 Task: Set the name for the new repository secret for the repository "JS" to "secret1".
Action: Mouse moved to (1075, 122)
Screenshot: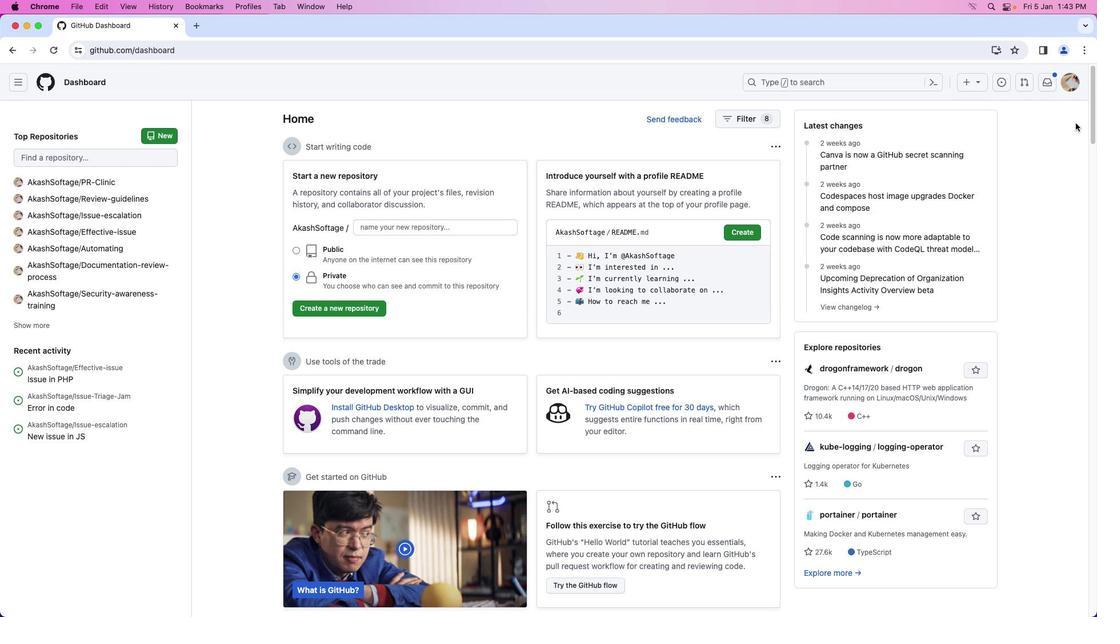 
Action: Mouse pressed left at (1075, 122)
Screenshot: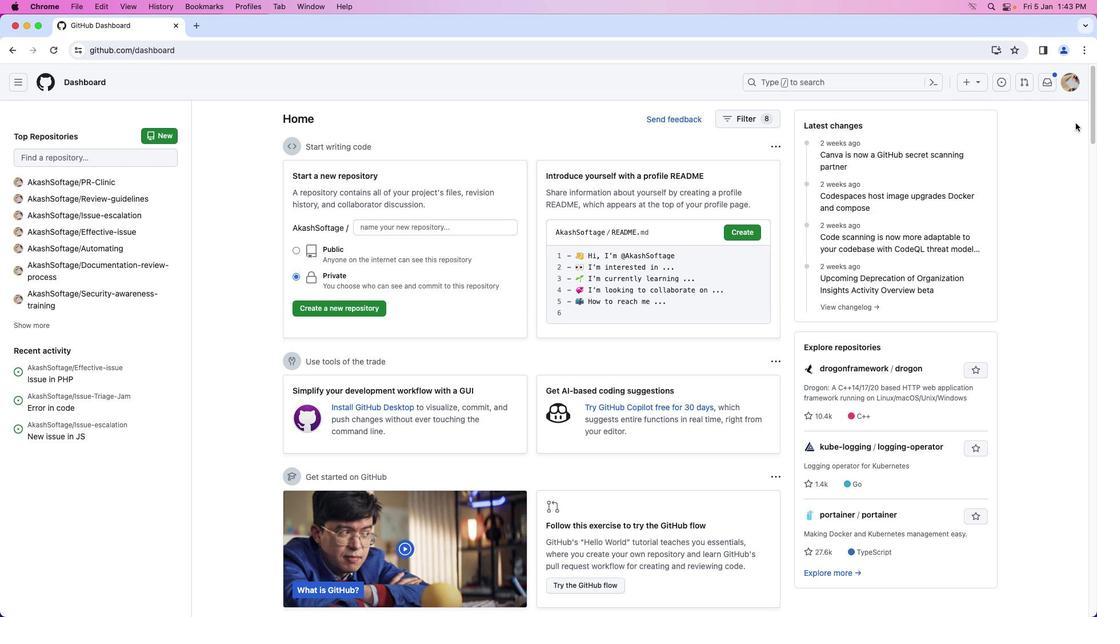 
Action: Mouse moved to (1073, 86)
Screenshot: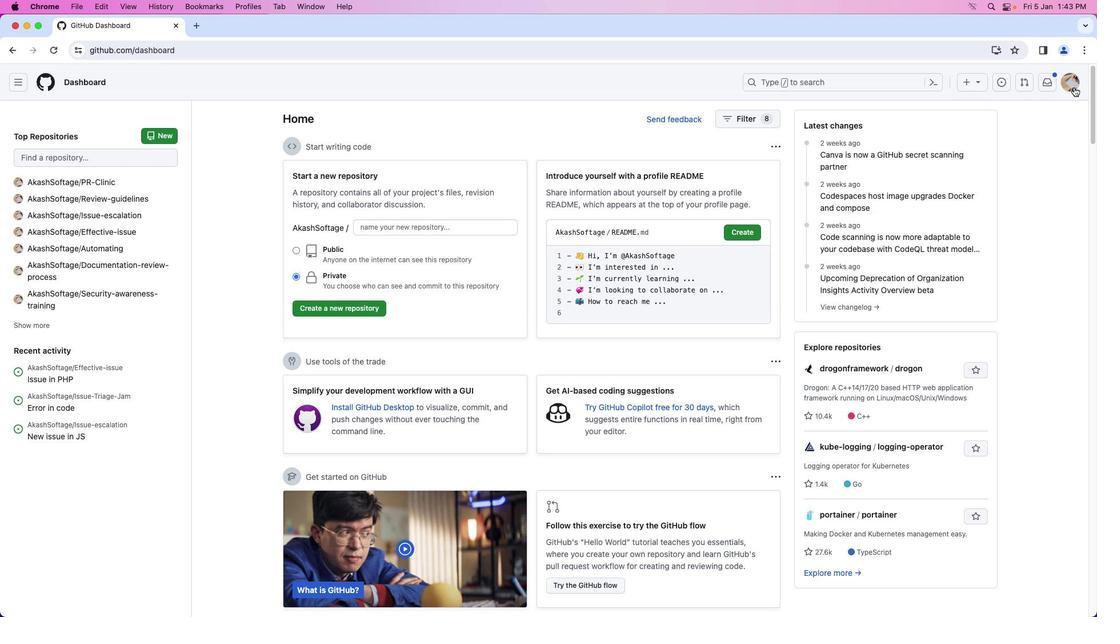 
Action: Mouse pressed left at (1073, 86)
Screenshot: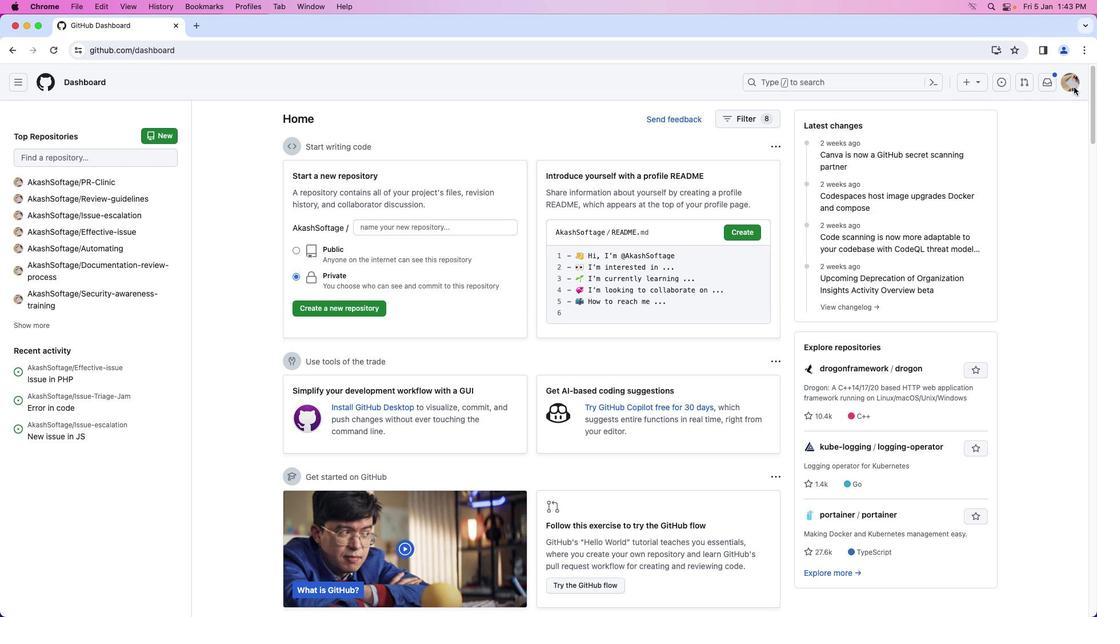 
Action: Mouse moved to (1019, 185)
Screenshot: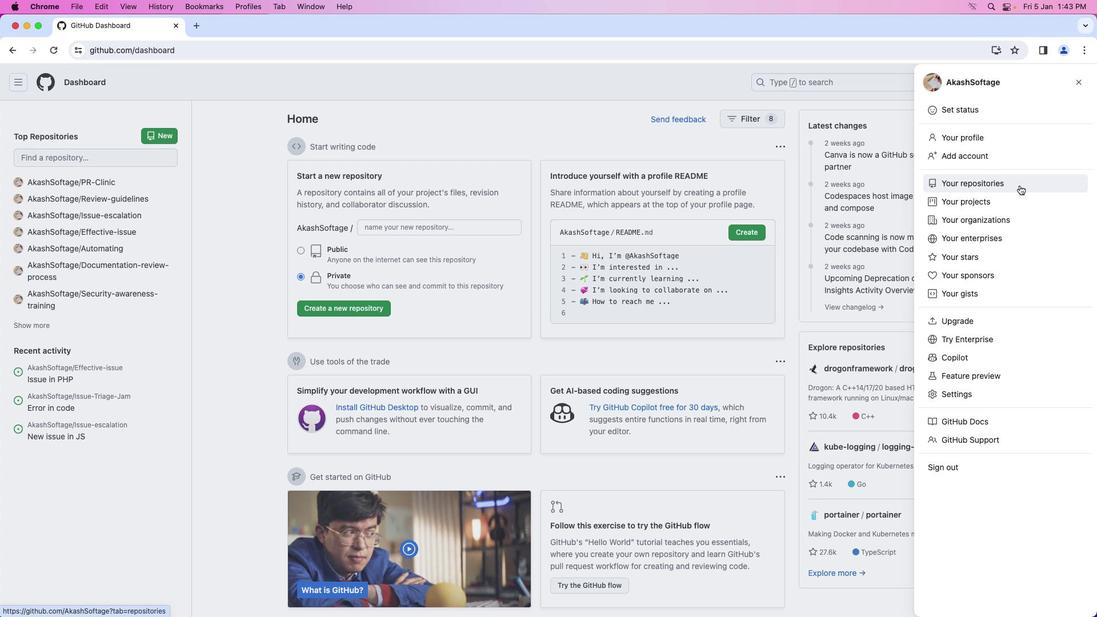 
Action: Mouse pressed left at (1019, 185)
Screenshot: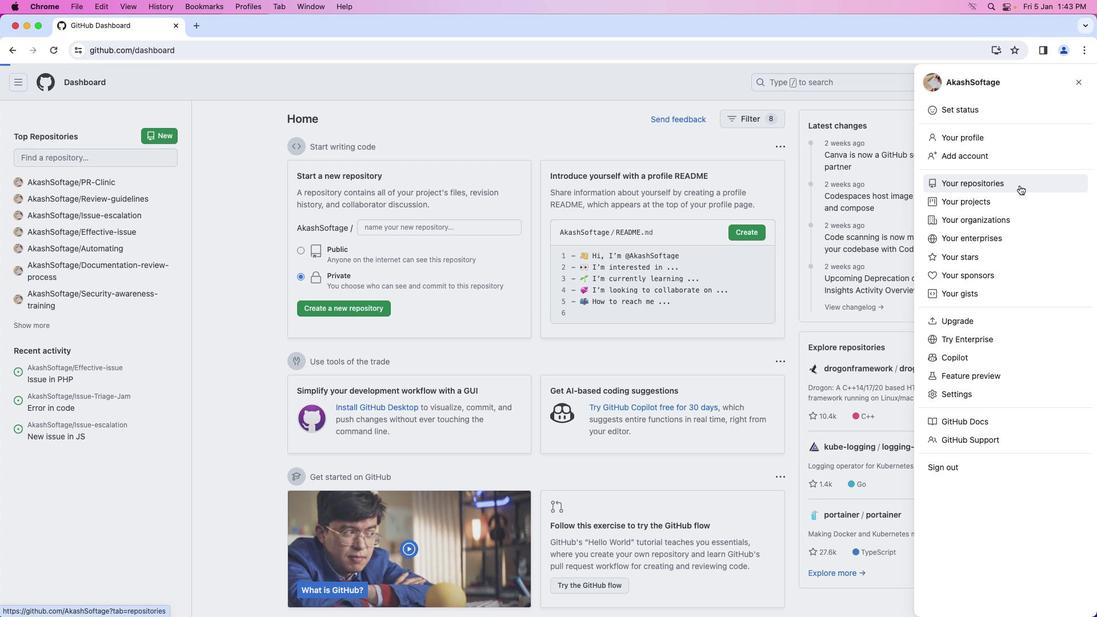 
Action: Mouse moved to (388, 190)
Screenshot: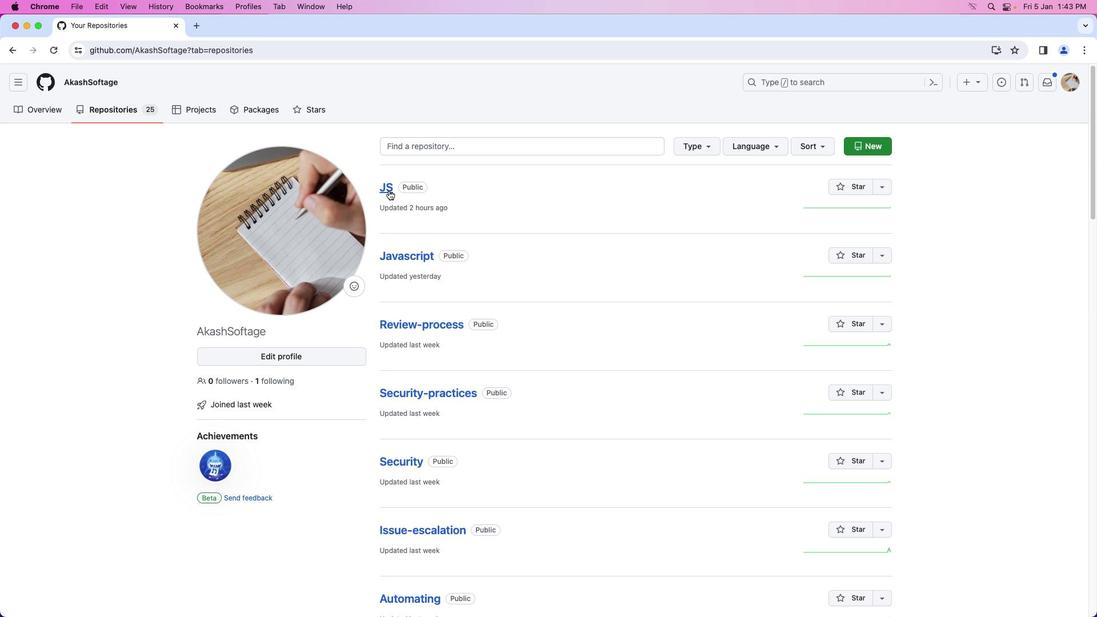 
Action: Mouse pressed left at (388, 190)
Screenshot: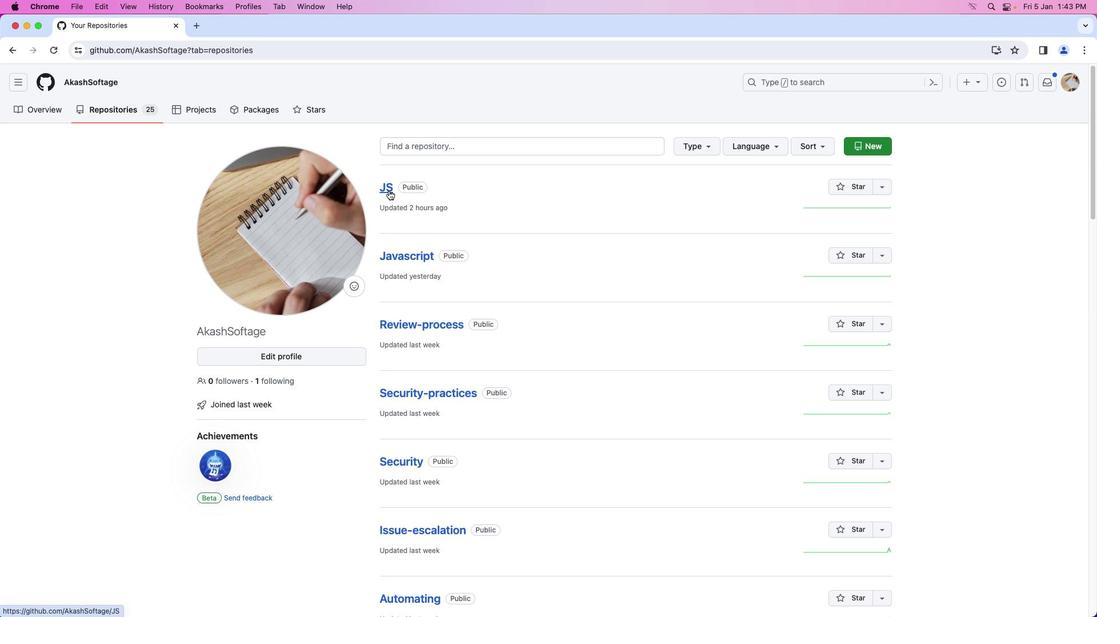 
Action: Mouse moved to (478, 111)
Screenshot: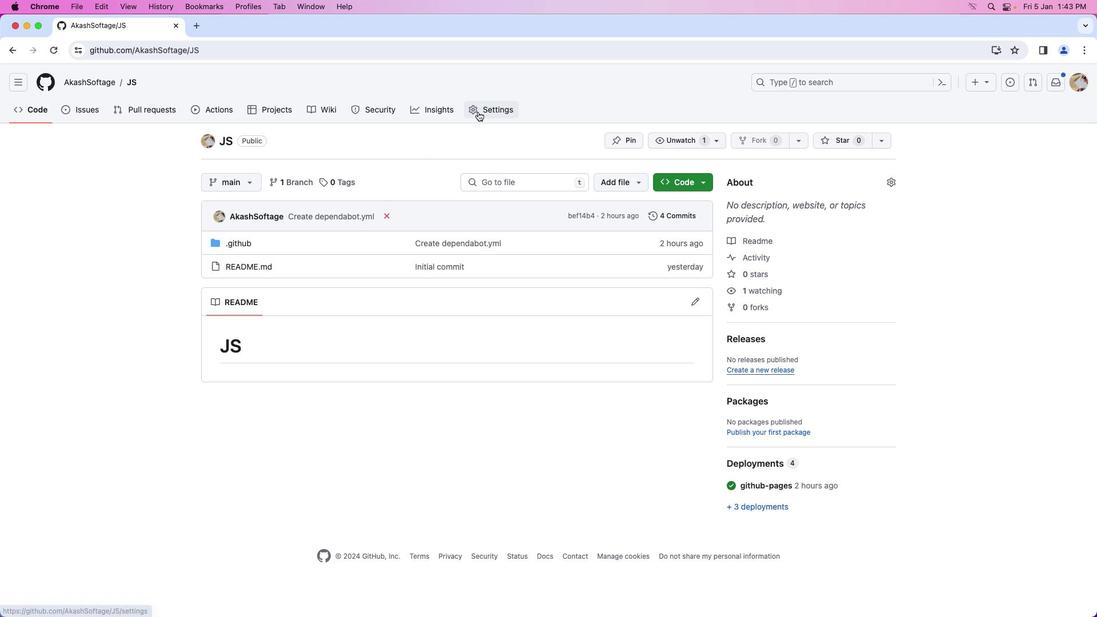
Action: Mouse pressed left at (478, 111)
Screenshot: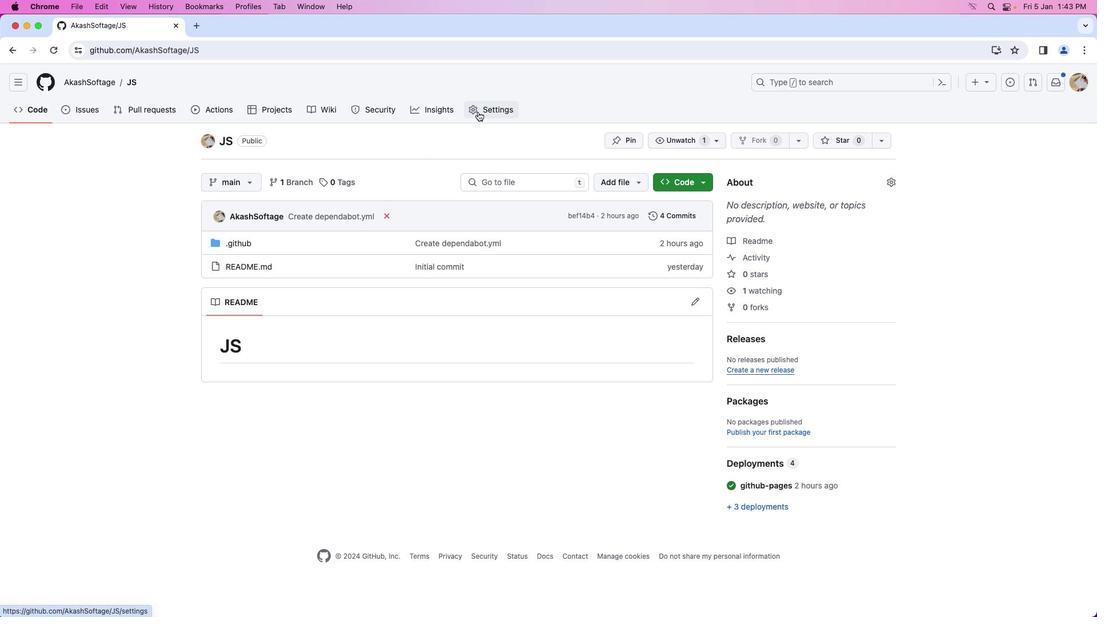 
Action: Mouse moved to (320, 461)
Screenshot: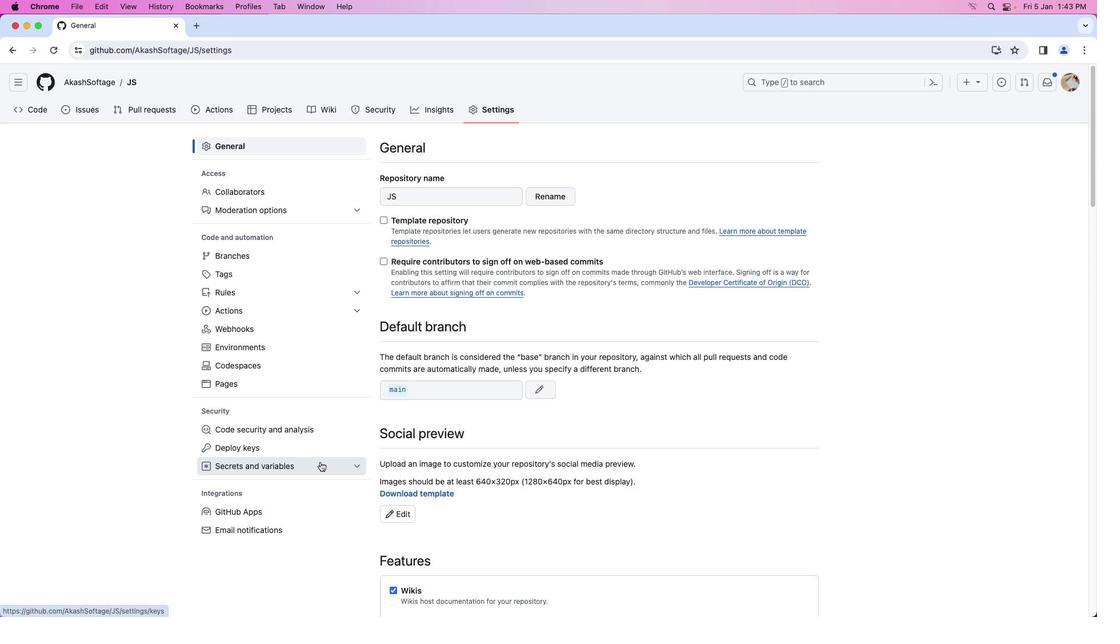 
Action: Mouse pressed left at (320, 461)
Screenshot: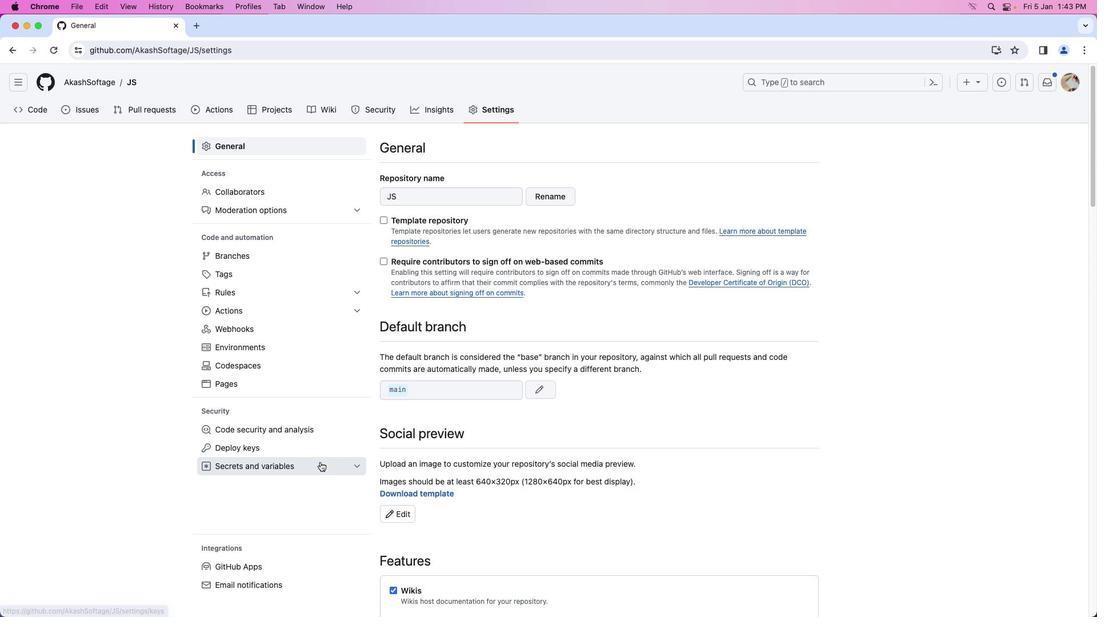 
Action: Mouse moved to (309, 482)
Screenshot: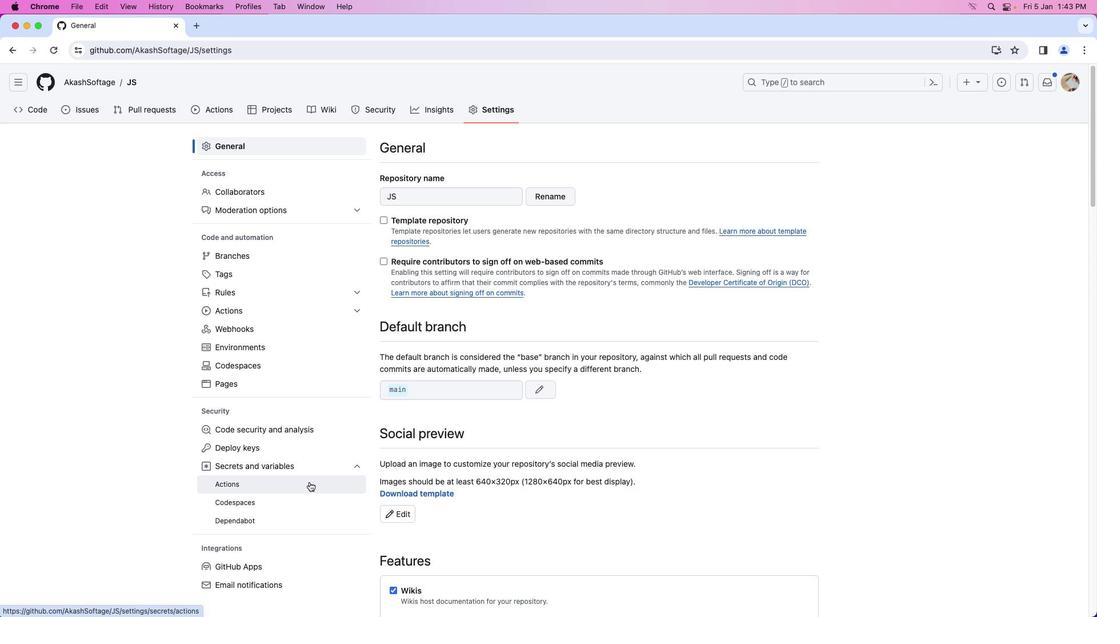 
Action: Mouse pressed left at (309, 482)
Screenshot: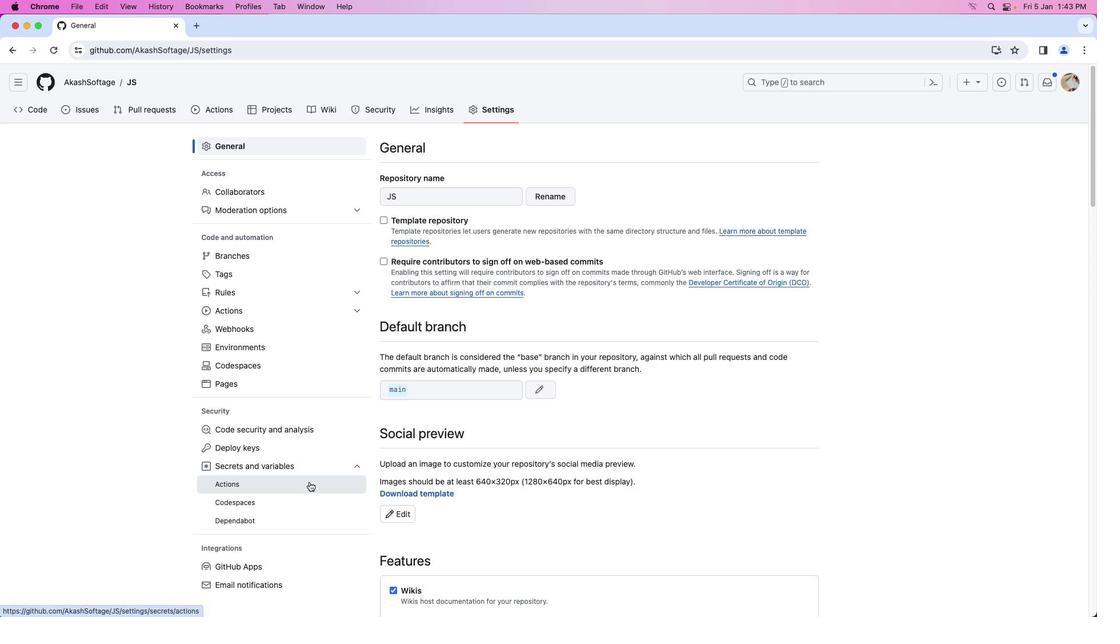
Action: Mouse moved to (572, 482)
Screenshot: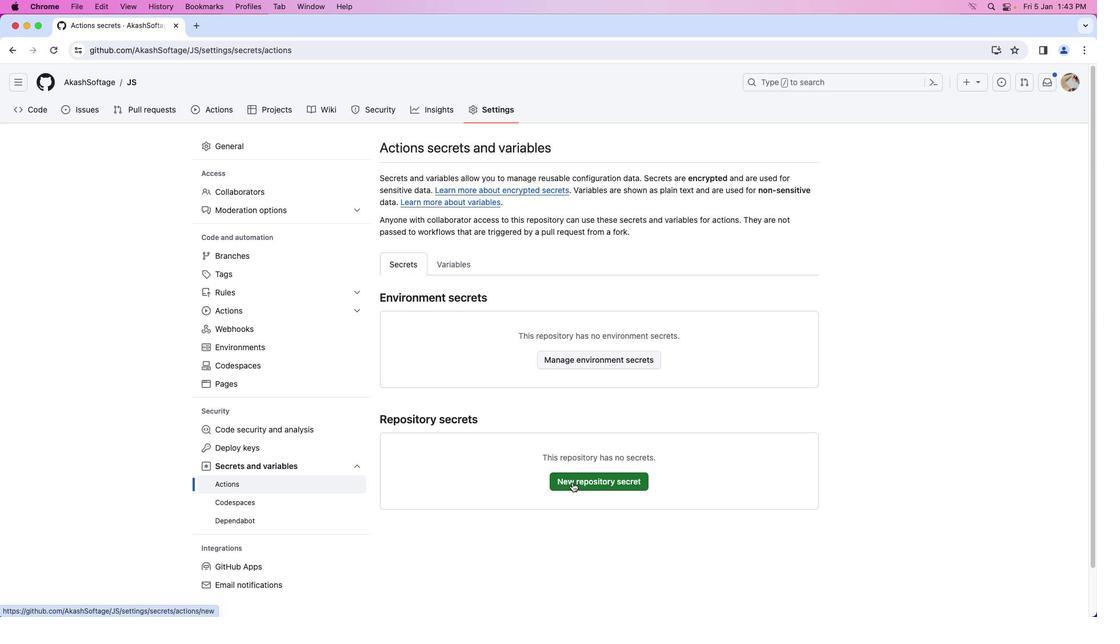 
Action: Mouse pressed left at (572, 482)
Screenshot: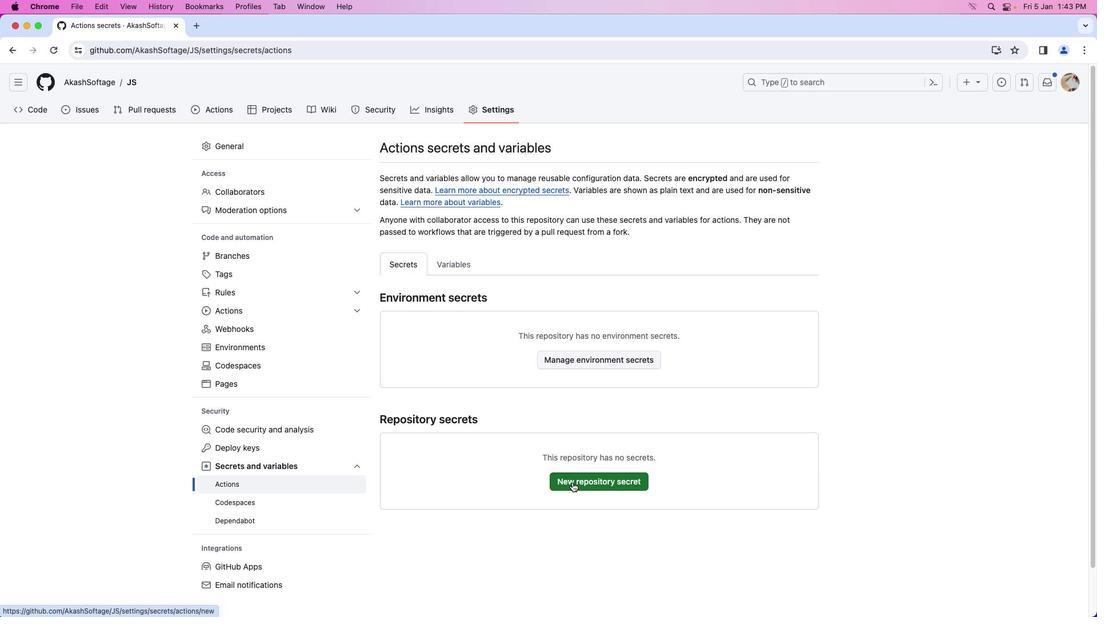 
Action: Mouse moved to (498, 190)
Screenshot: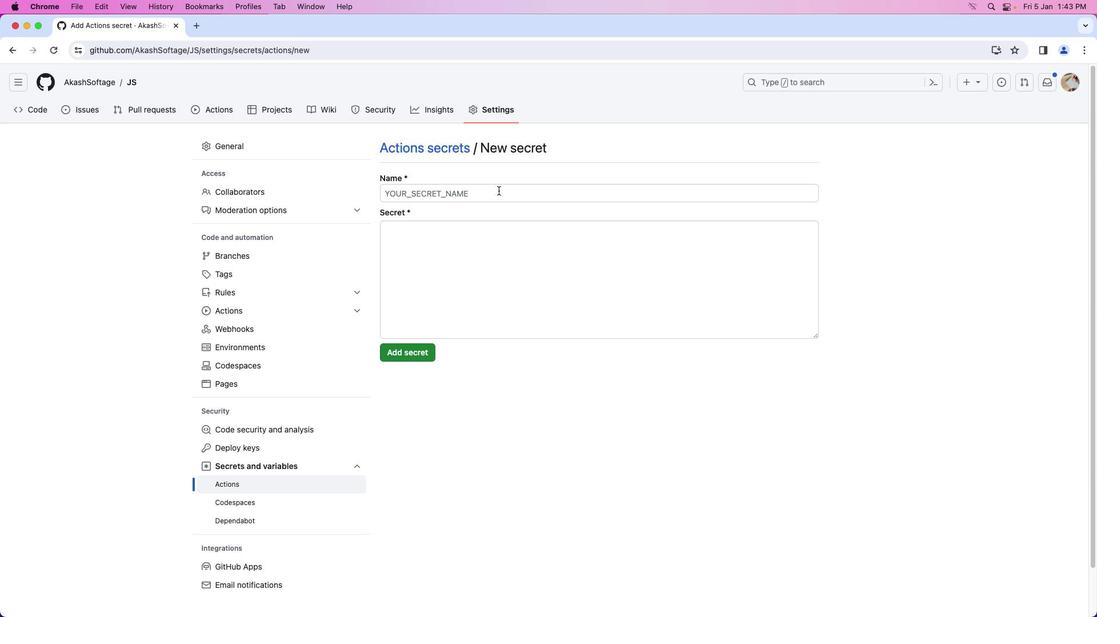 
Action: Mouse pressed left at (498, 190)
Screenshot: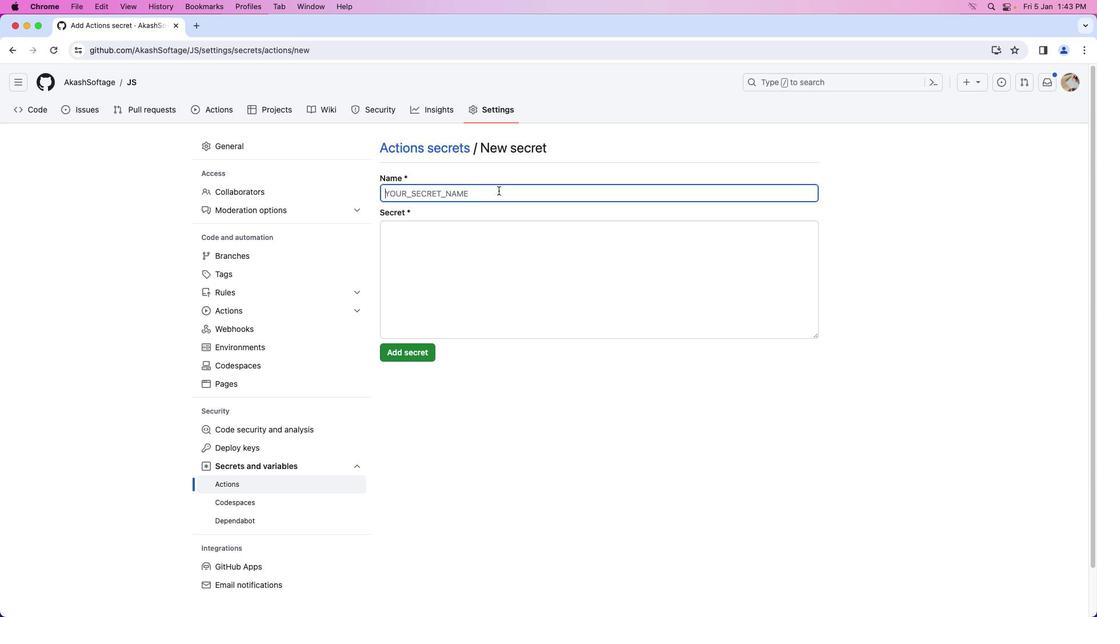 
Action: Mouse moved to (498, 190)
Screenshot: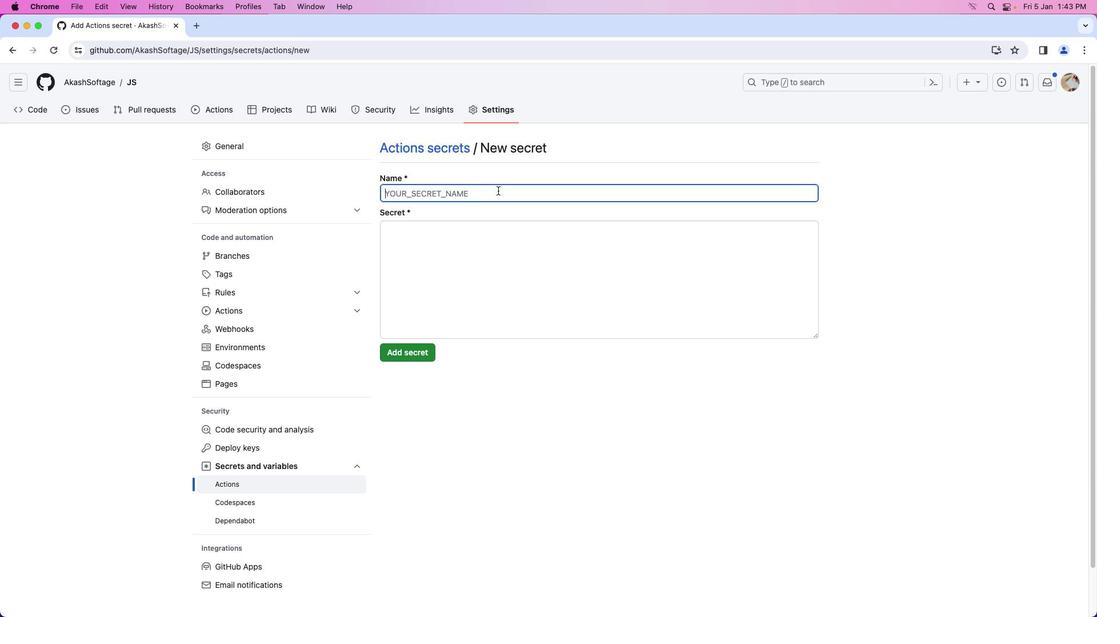 
Action: Key pressed 's''e''c''r''e''t''1'
Screenshot: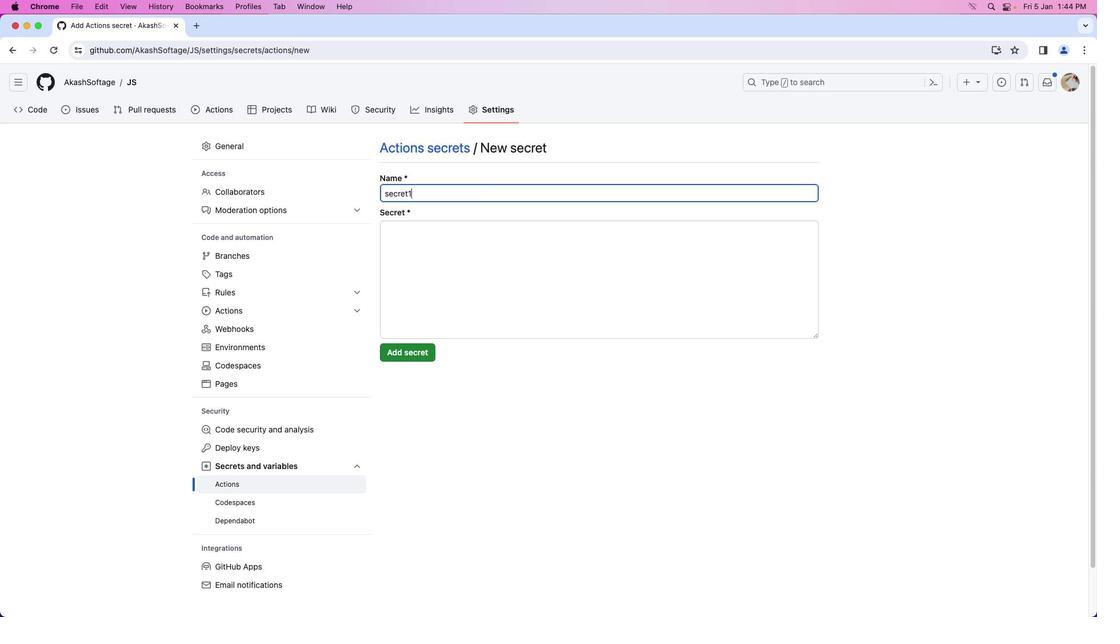 
Action: Mouse moved to (541, 274)
Screenshot: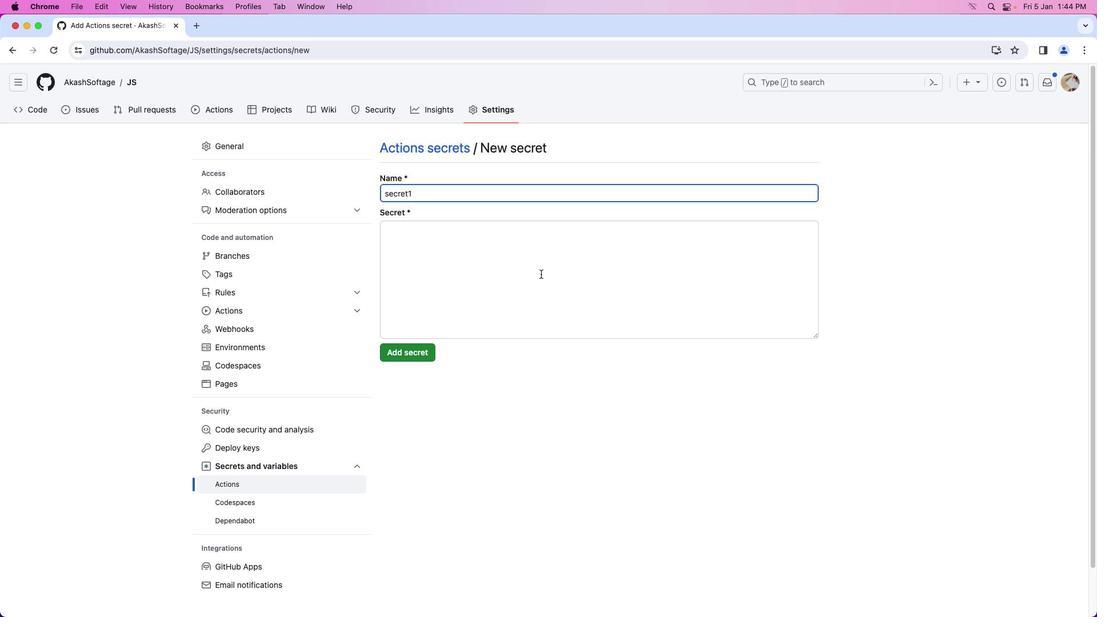 
Action: Mouse pressed left at (541, 274)
Screenshot: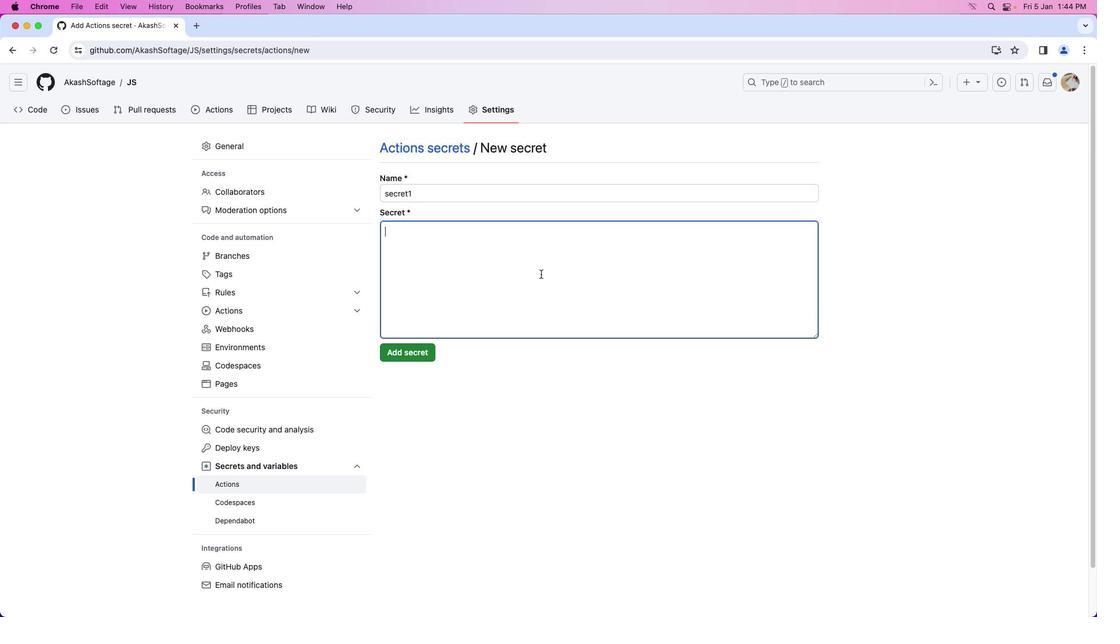 
